 Task: Add Bitchin' Sauce Cilantro Chili to the cart.
Action: Mouse moved to (22, 67)
Screenshot: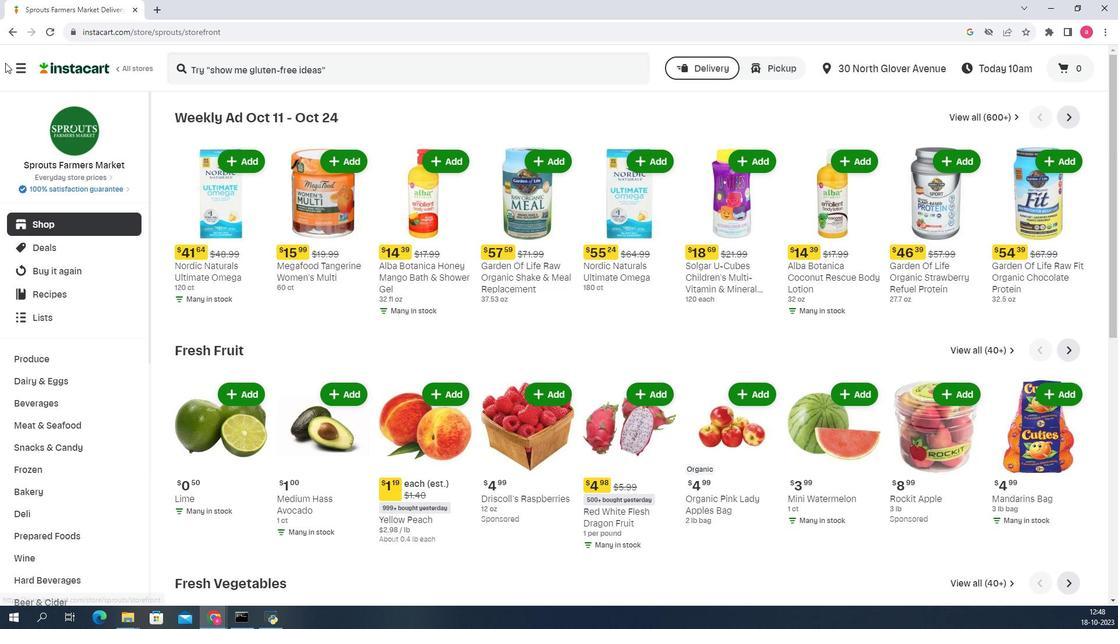 
Action: Mouse pressed left at (22, 67)
Screenshot: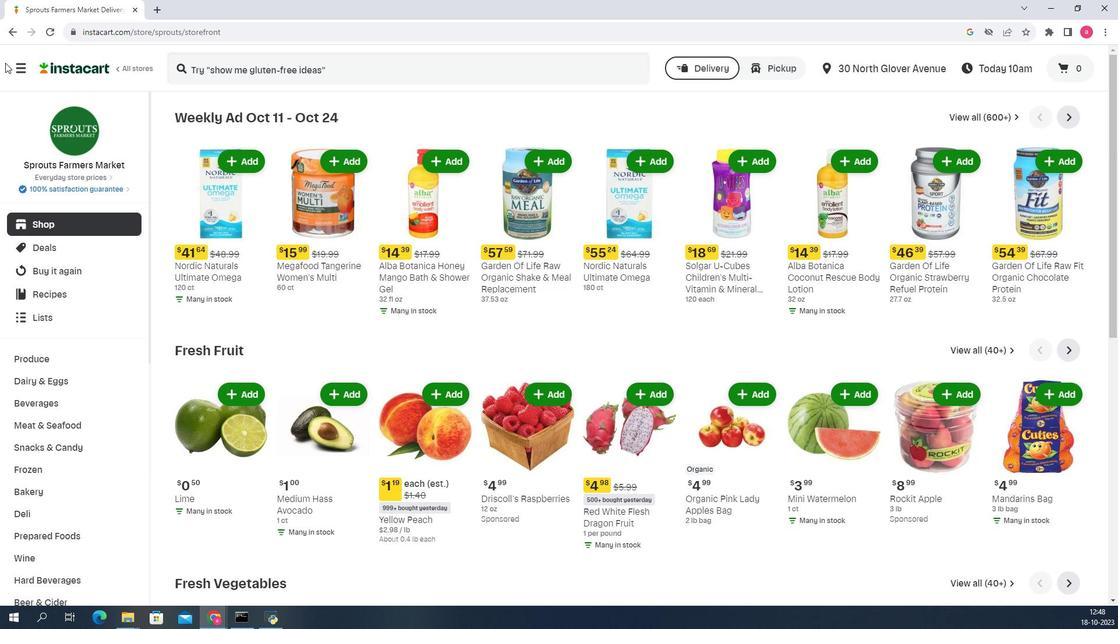 
Action: Mouse moved to (35, 71)
Screenshot: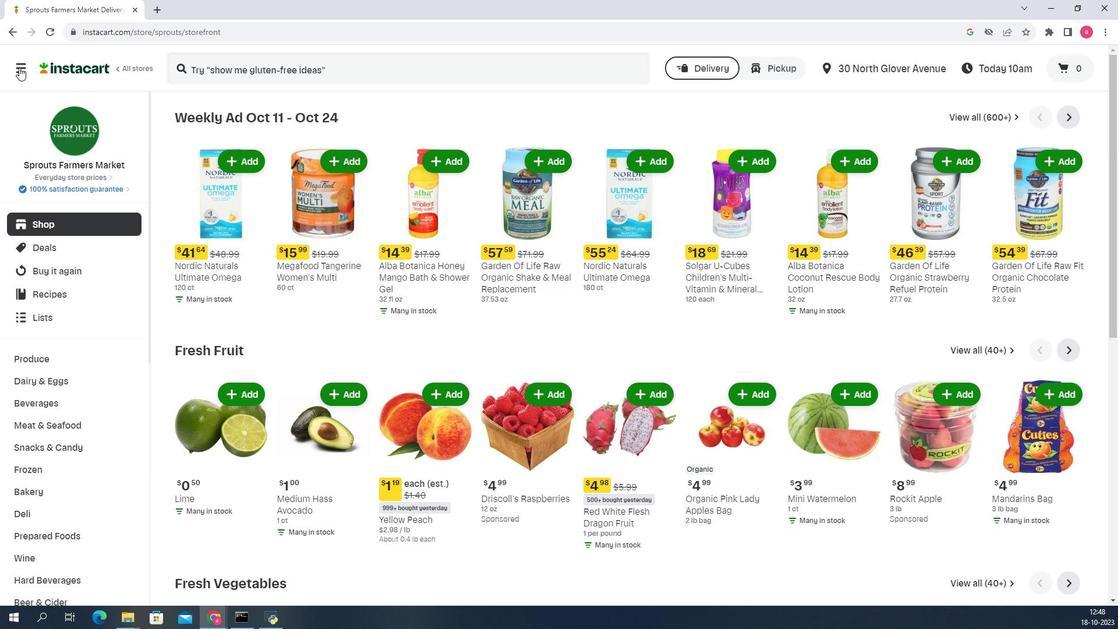 
Action: Mouse pressed left at (35, 71)
Screenshot: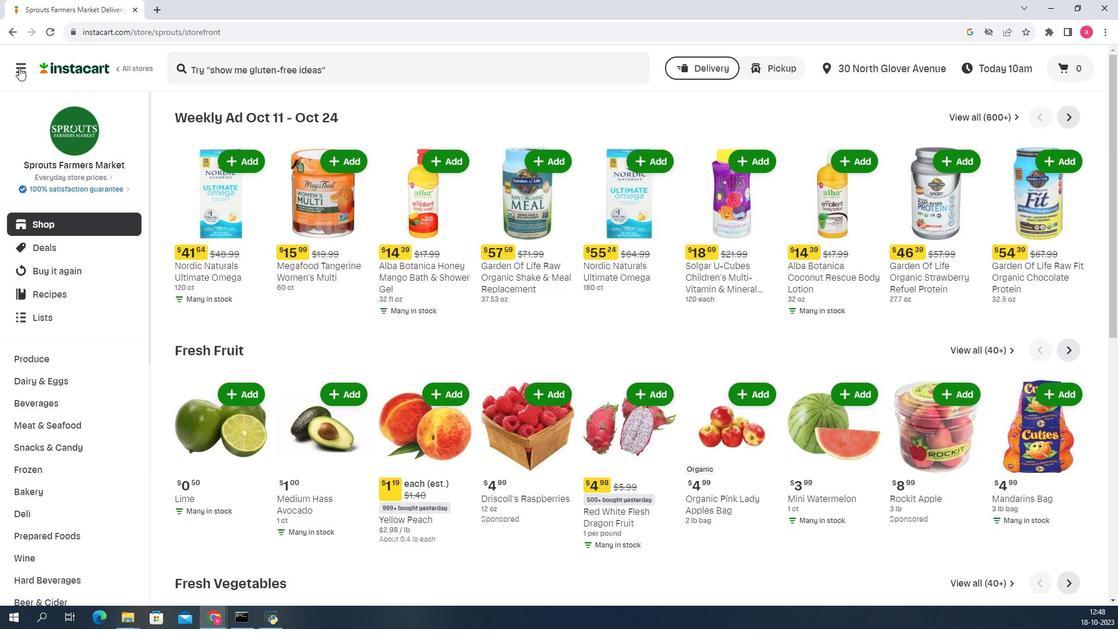 
Action: Mouse moved to (57, 296)
Screenshot: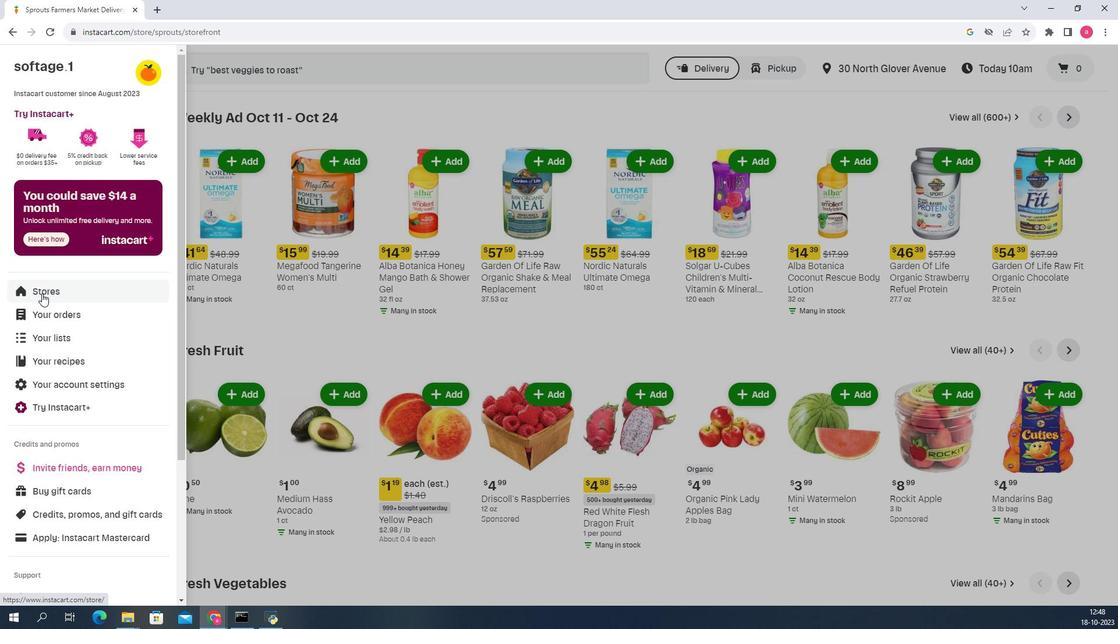
Action: Mouse pressed left at (57, 296)
Screenshot: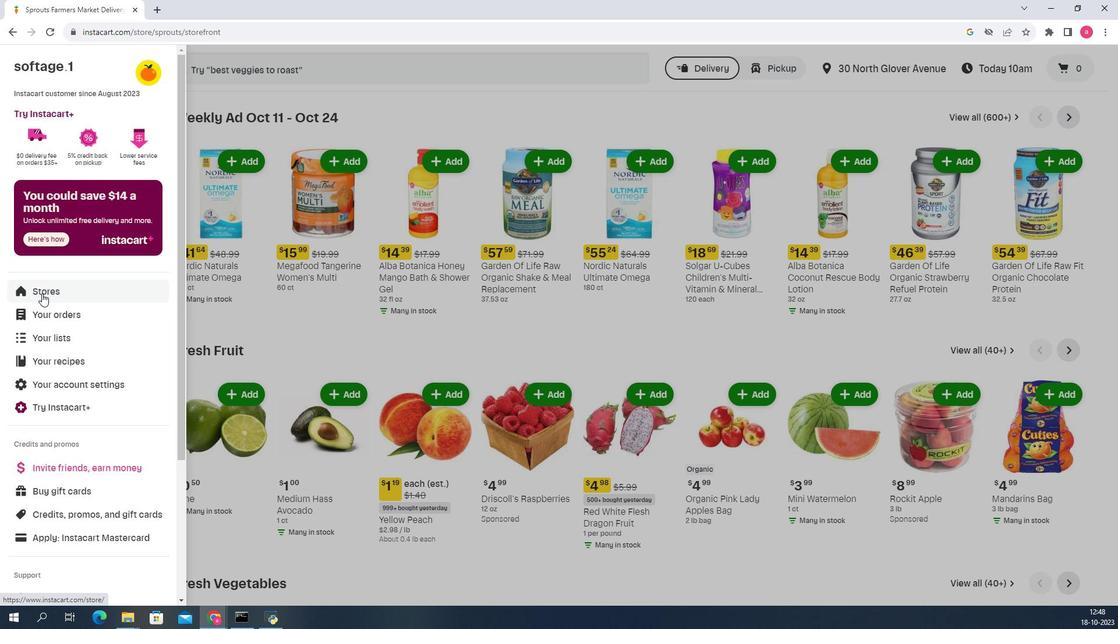 
Action: Mouse moved to (272, 119)
Screenshot: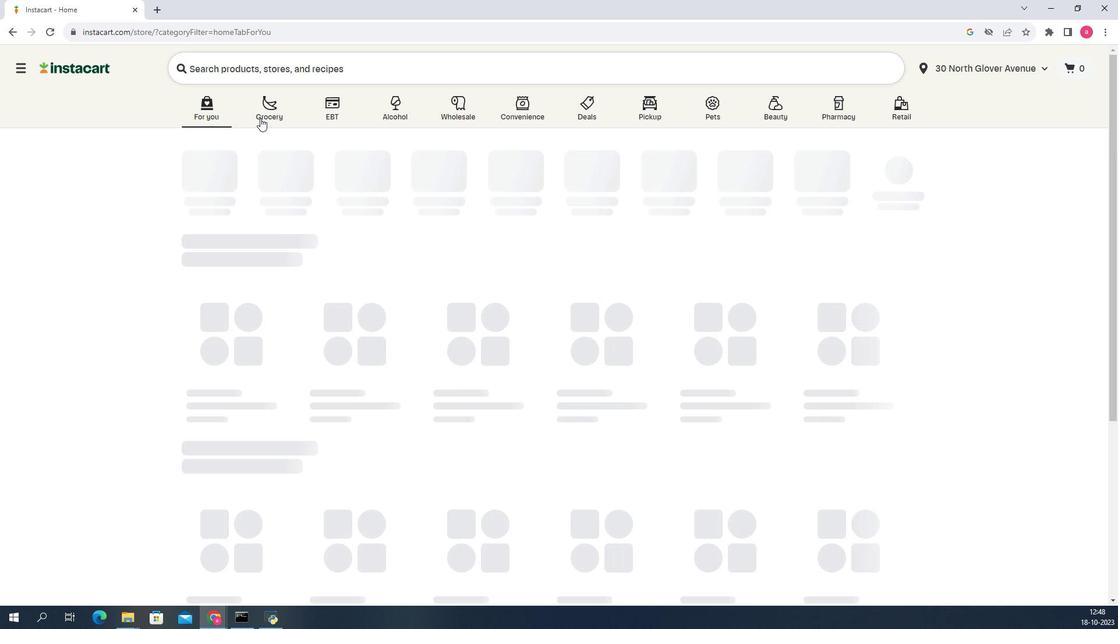 
Action: Mouse pressed left at (272, 119)
Screenshot: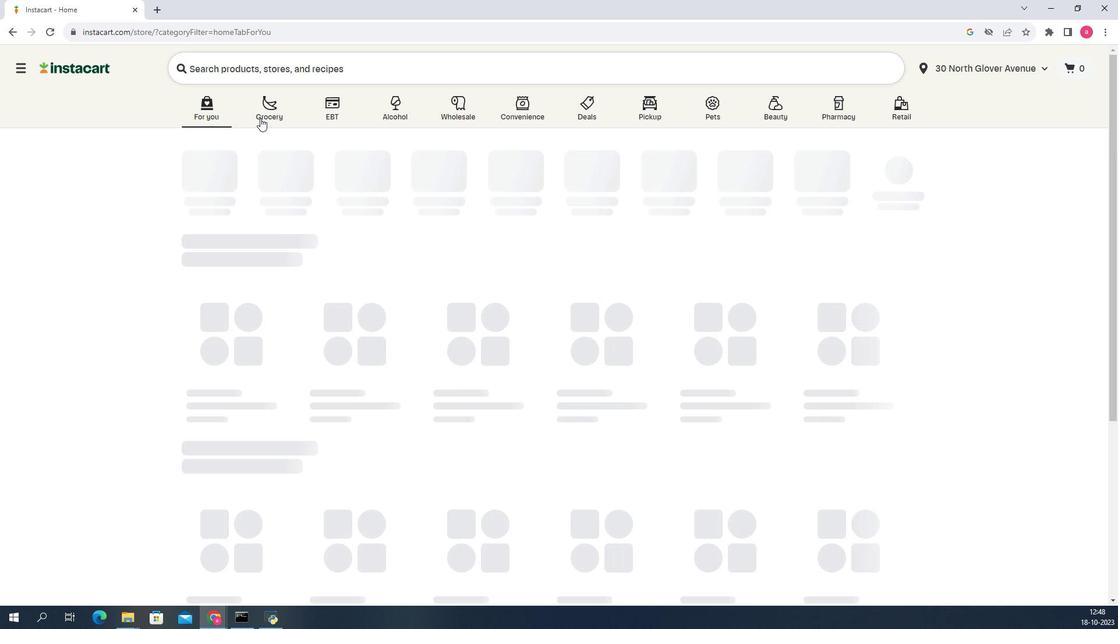 
Action: Mouse moved to (303, 322)
Screenshot: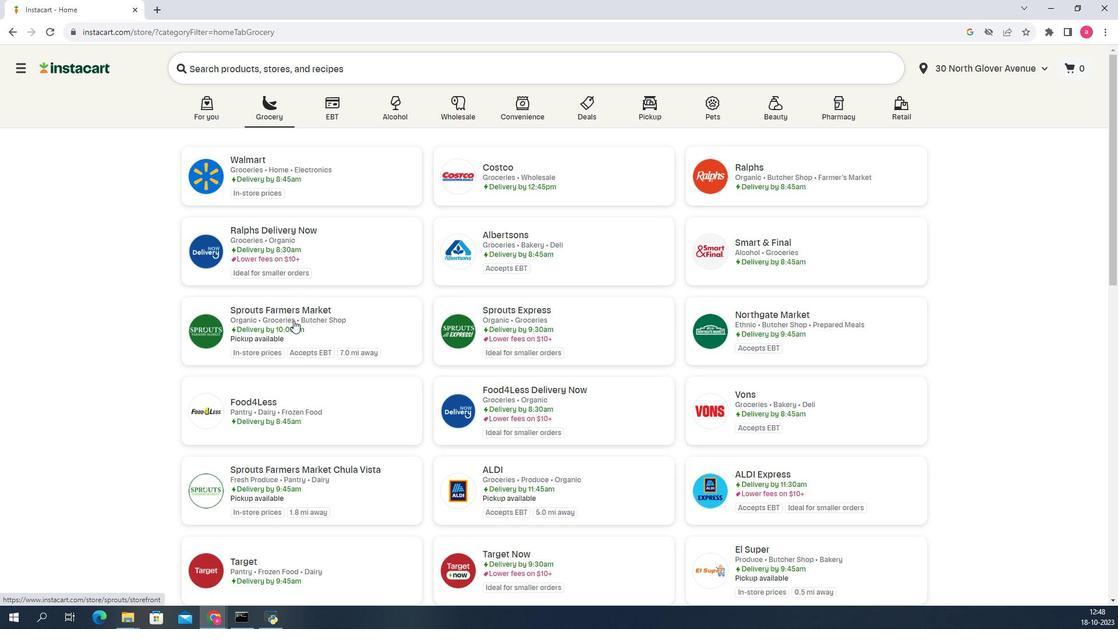 
Action: Mouse pressed left at (303, 322)
Screenshot: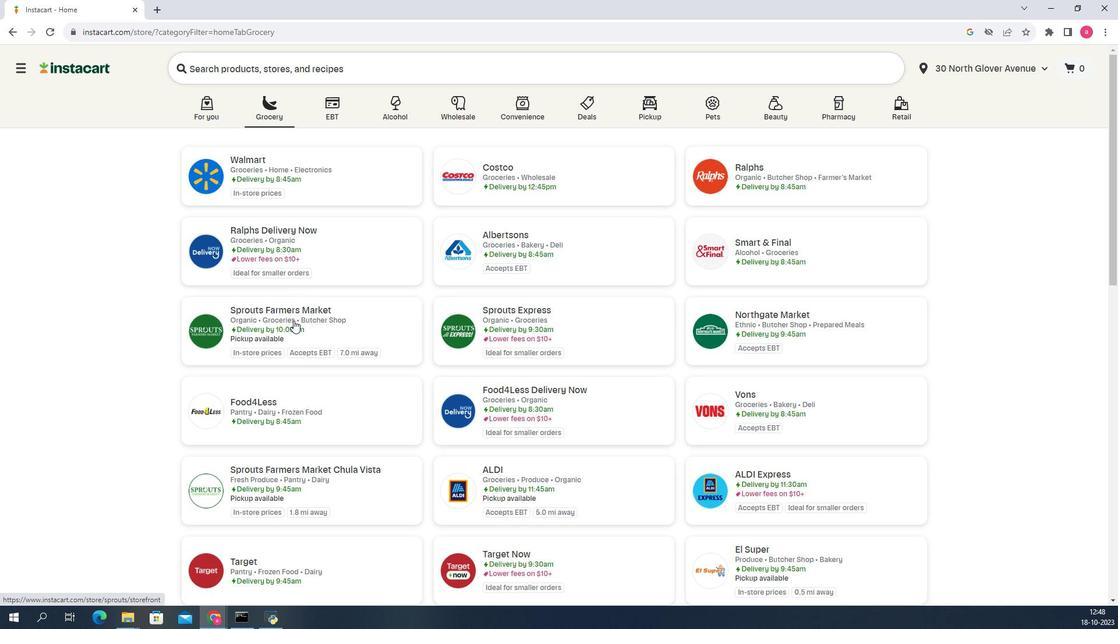 
Action: Mouse moved to (75, 445)
Screenshot: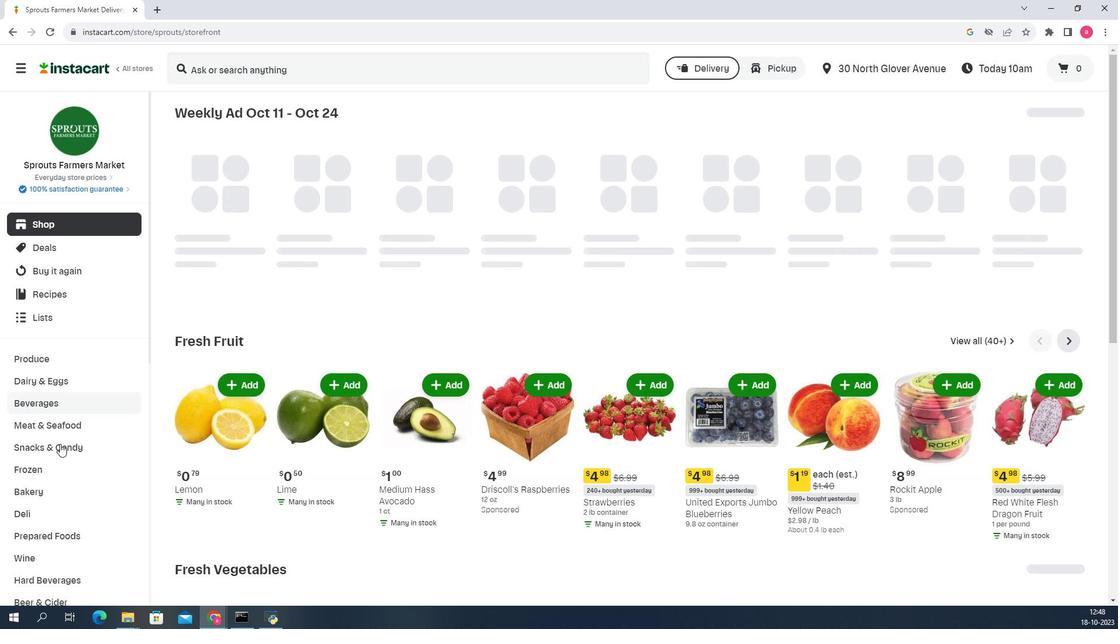
Action: Mouse pressed left at (75, 445)
Screenshot: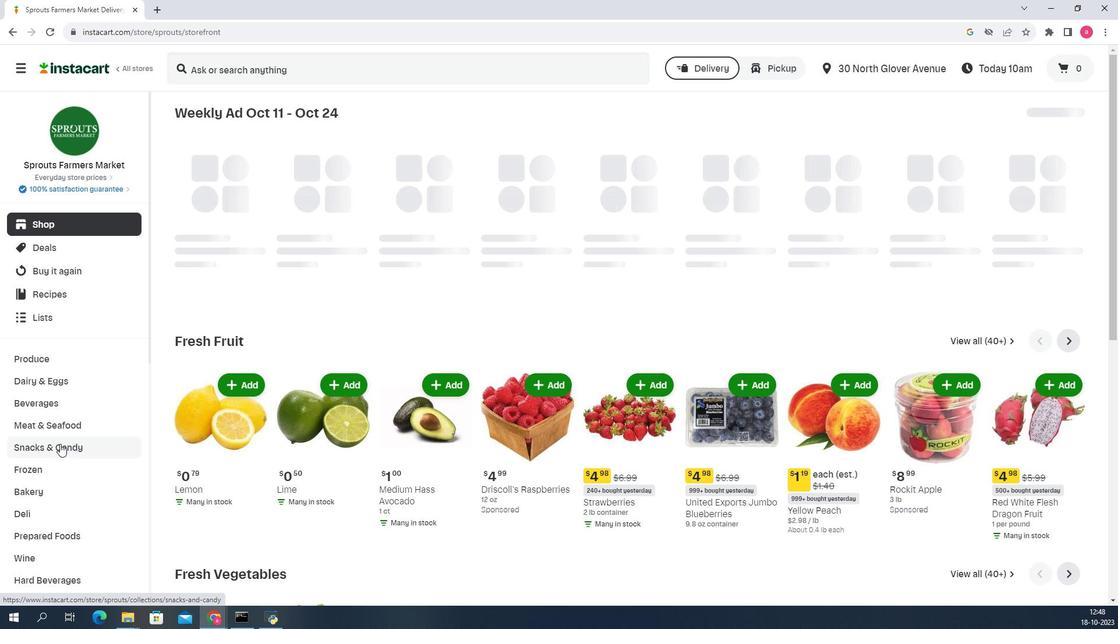 
Action: Mouse moved to (1072, 150)
Screenshot: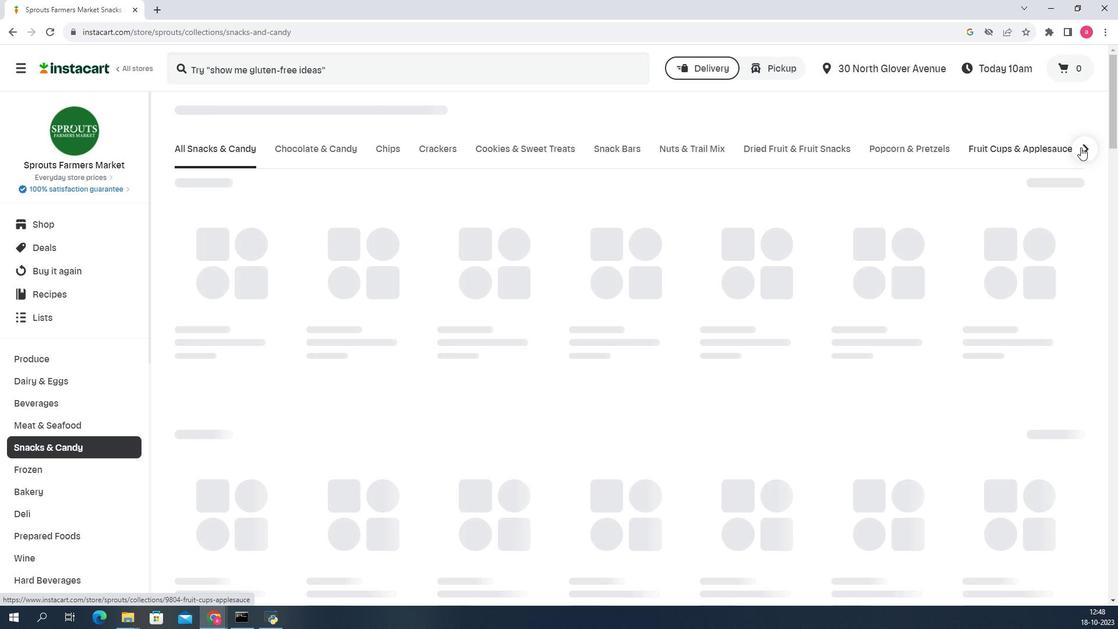 
Action: Mouse pressed left at (1072, 150)
Screenshot: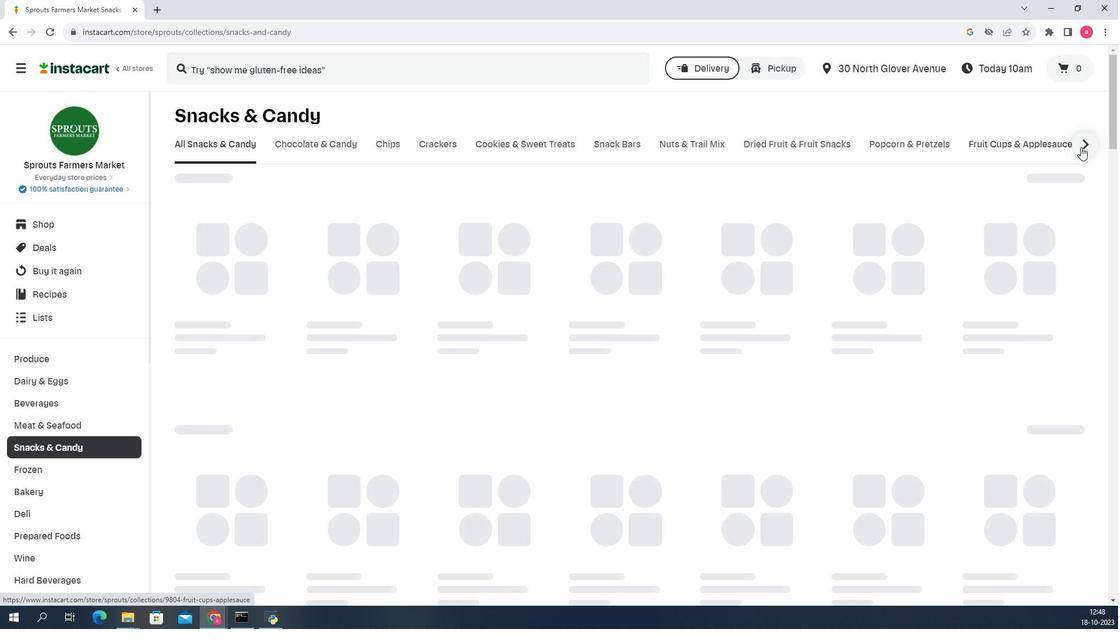 
Action: Mouse moved to (863, 152)
Screenshot: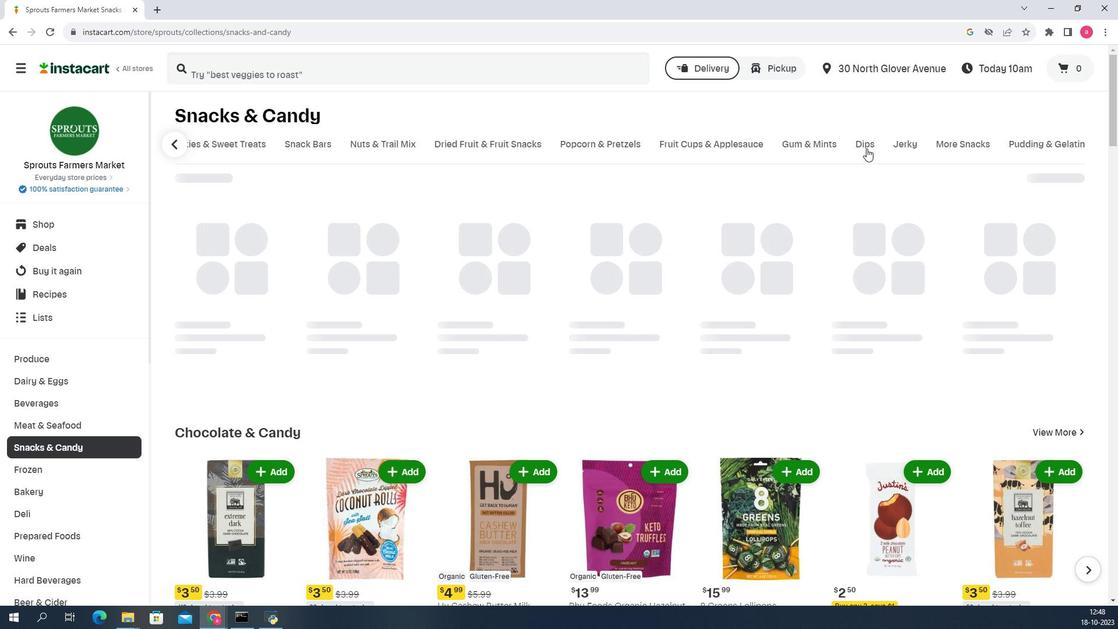 
Action: Mouse pressed left at (863, 152)
Screenshot: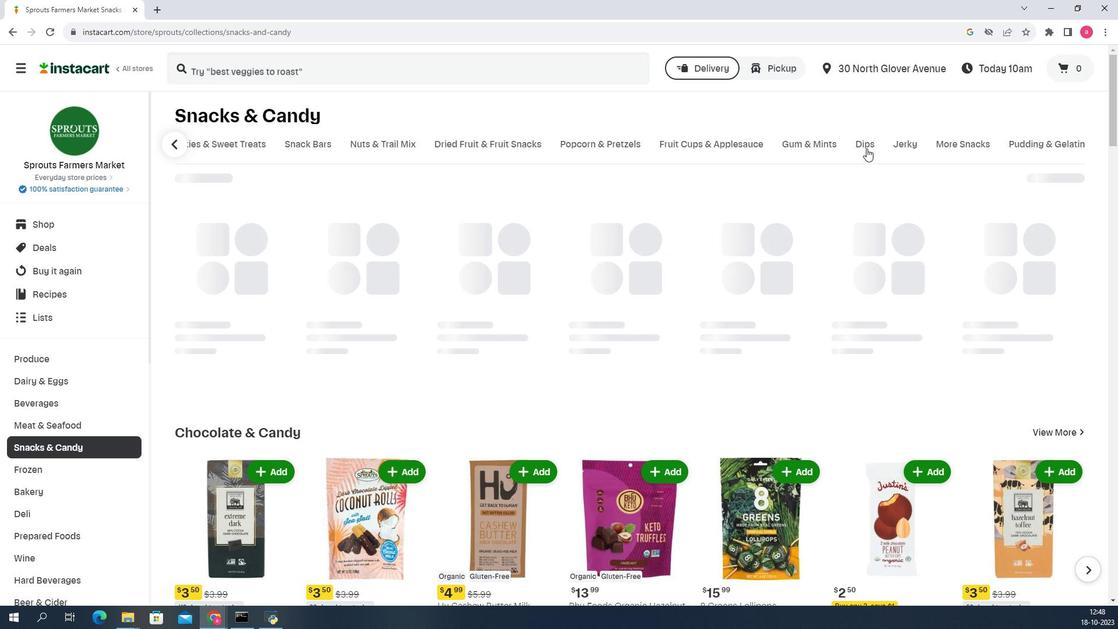 
Action: Mouse moved to (595, 201)
Screenshot: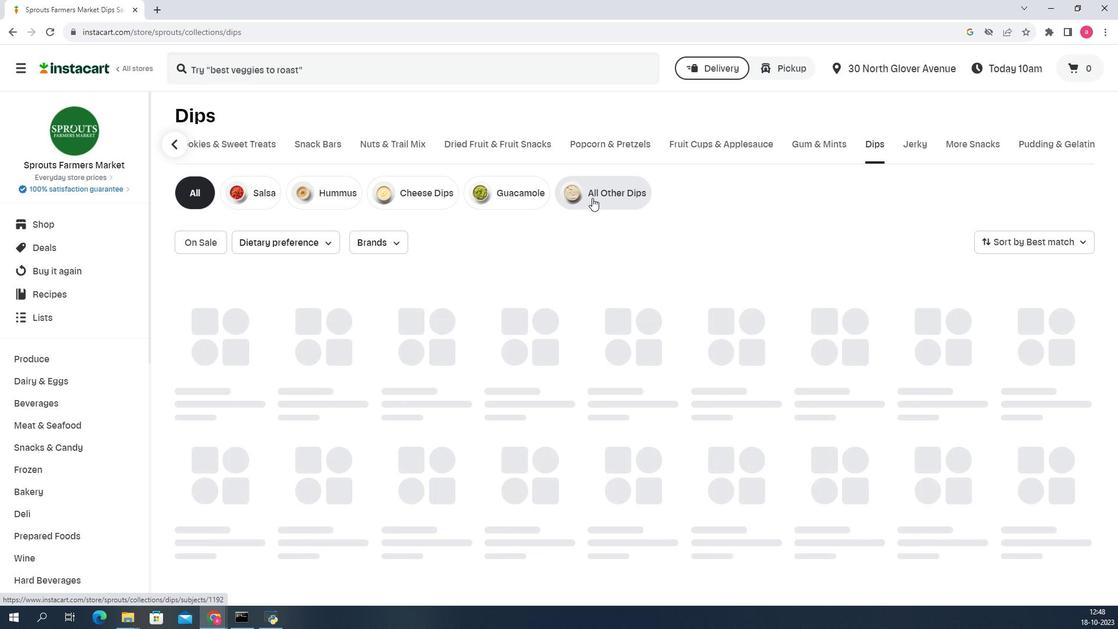 
Action: Mouse pressed left at (595, 201)
Screenshot: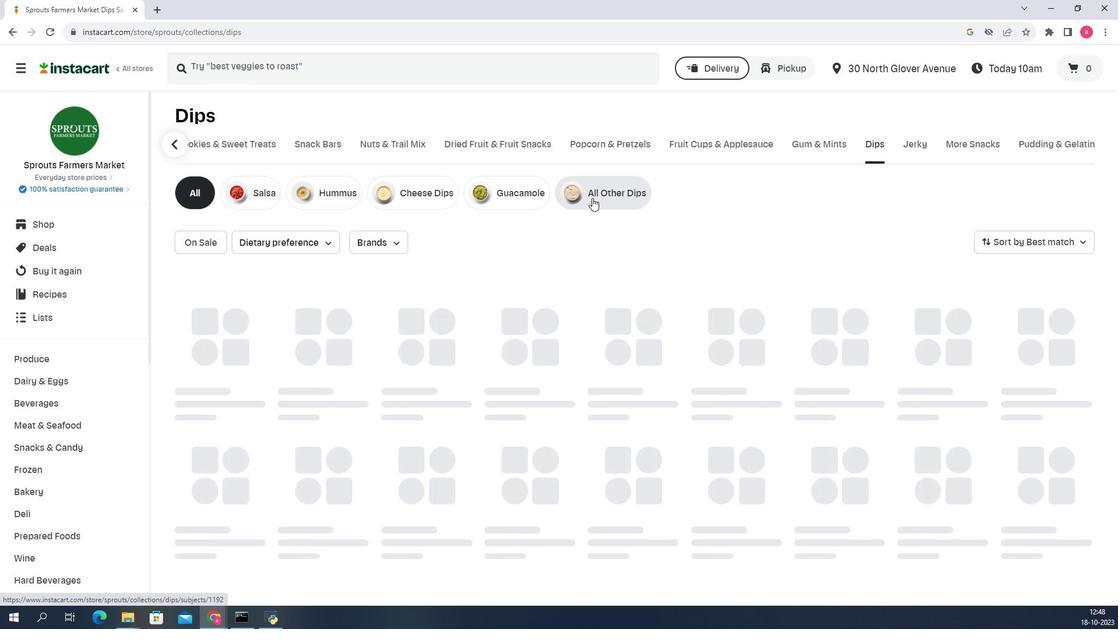 
Action: Mouse moved to (316, 75)
Screenshot: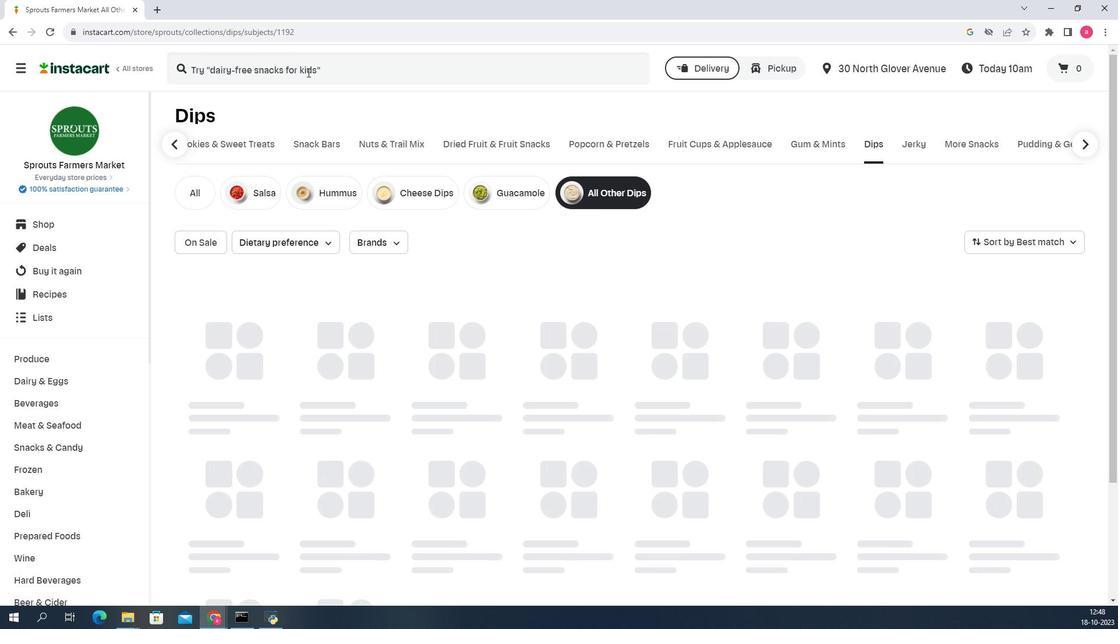 
Action: Mouse pressed left at (316, 75)
Screenshot: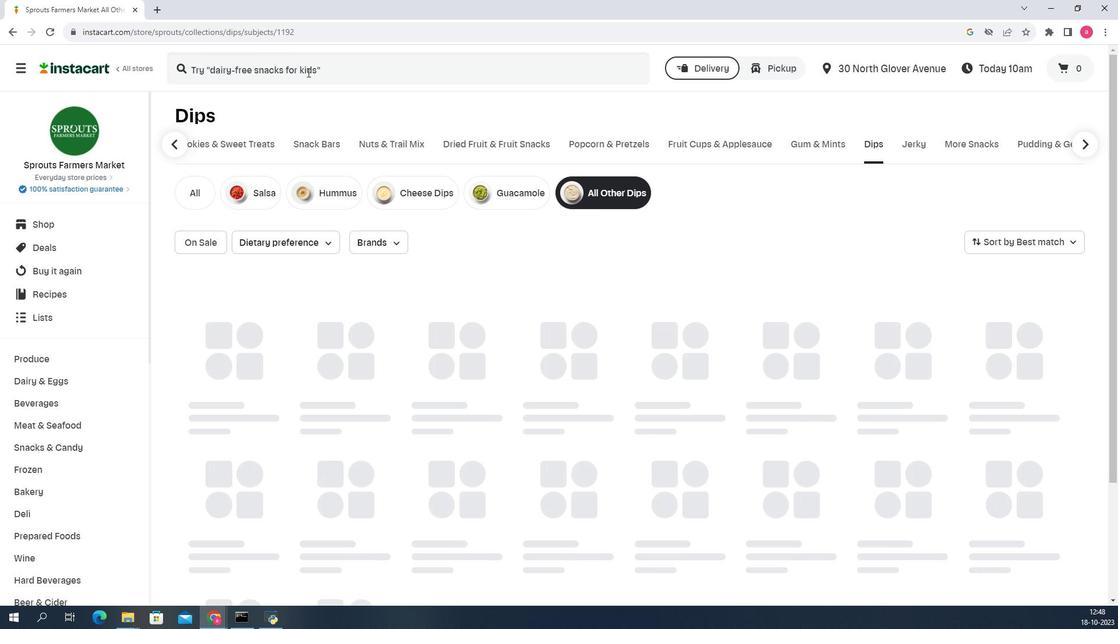 
Action: Key pressed <Key.shift>Bitche<Key.backspace>in'<Key.space><Key.shift>Sauce<Key.space><Key.shift><Key.shift><Key.shift><Key.shift><Key.shift>Cilantro<Key.space><Key.shift>Chili<Key.enter>
Screenshot: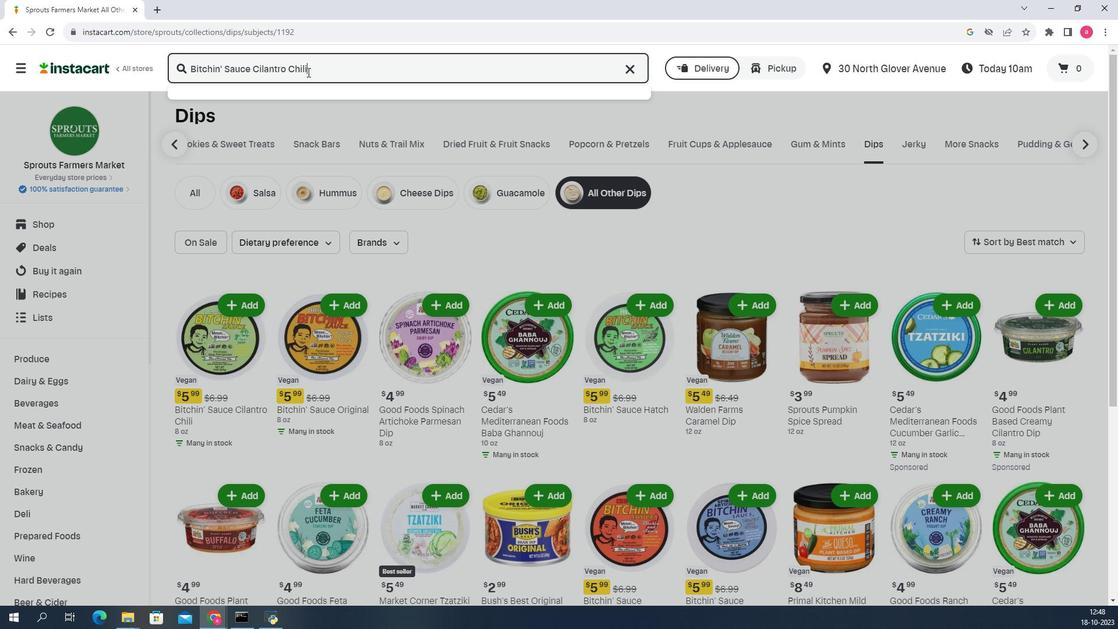 
Action: Mouse moved to (451, 275)
Screenshot: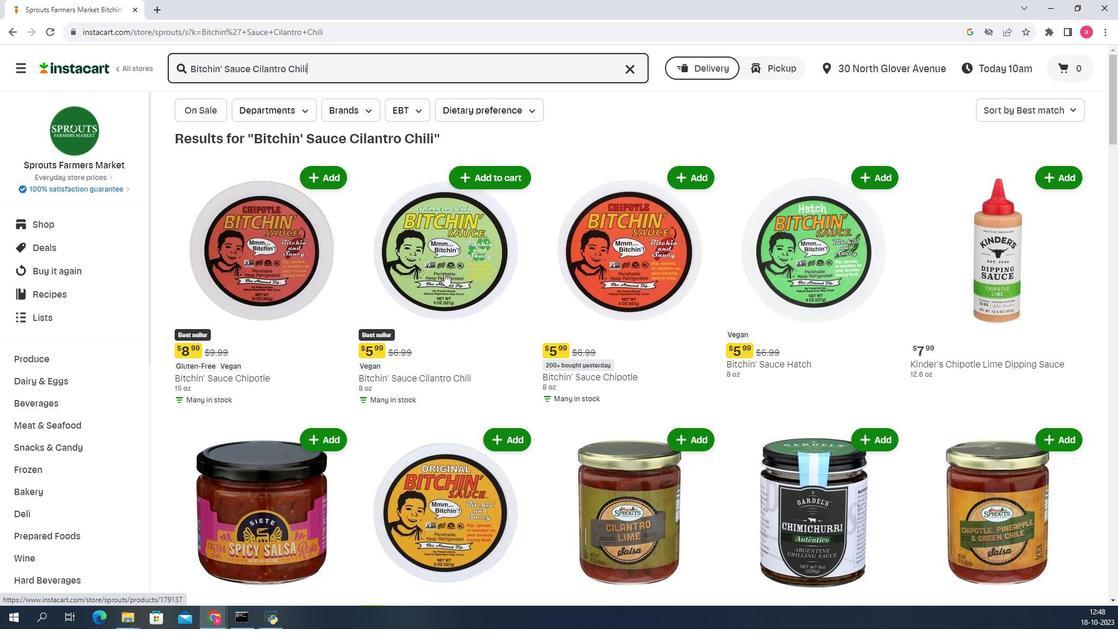 
Action: Mouse pressed left at (451, 275)
Screenshot: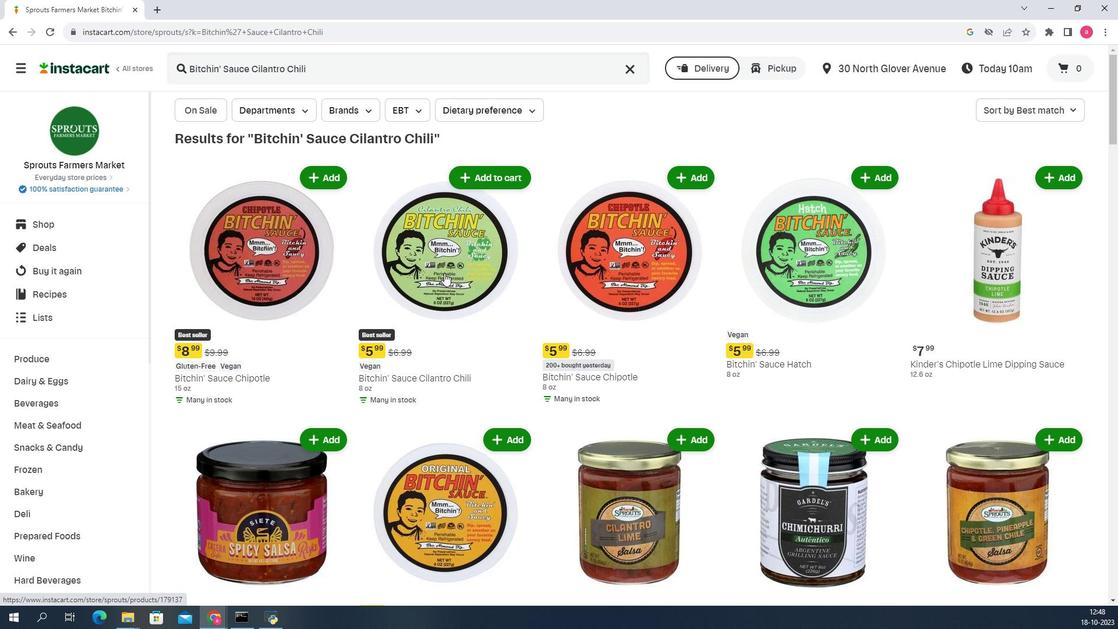
Action: Mouse moved to (764, 257)
Screenshot: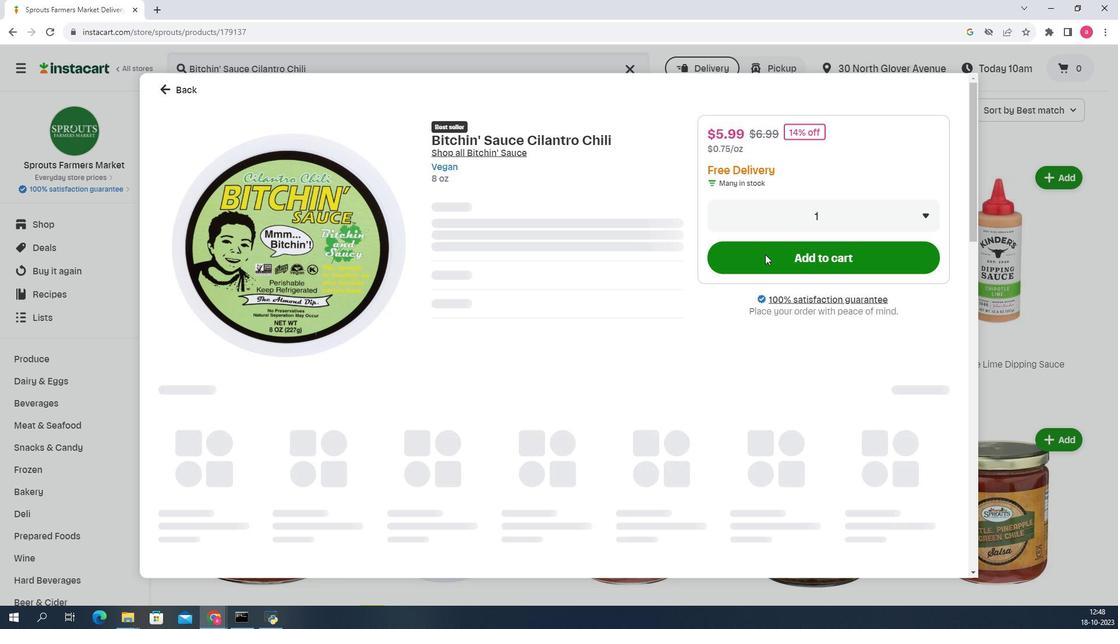 
Action: Mouse pressed left at (764, 257)
Screenshot: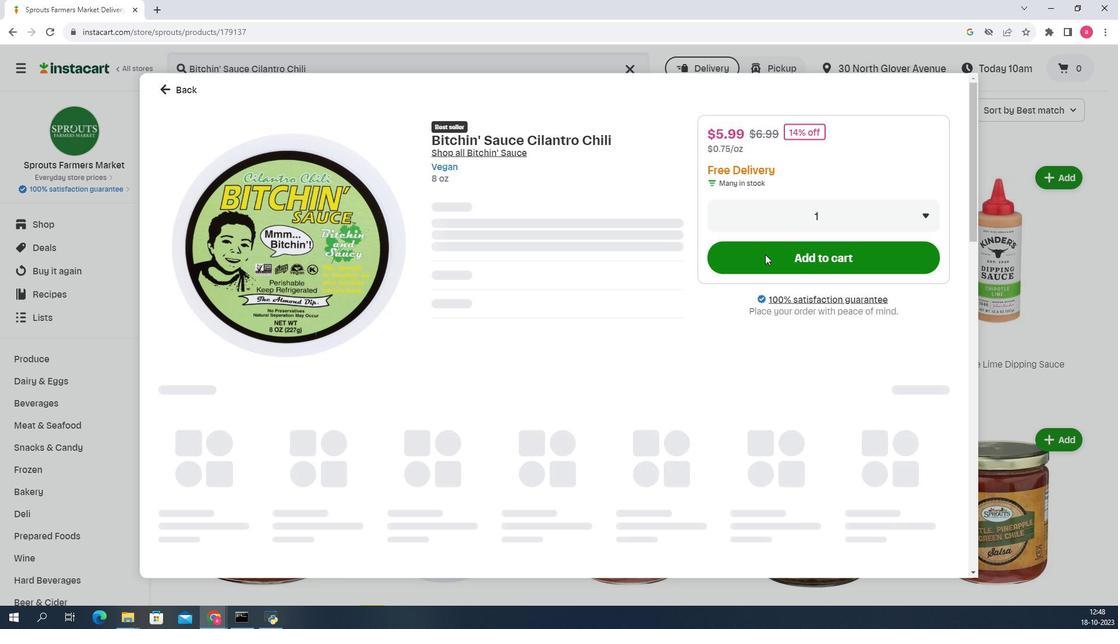 
